 Task: Log work in the project WiseTech for the issue 'Create a new online platform for online investment courses with advanced financial modeling and analysis features' spent time as '5w 5d 15h 44m' and remaining time as '4w 5d 3h 19m' and clone the issue. Now add the issue to the epic 'Blockchain Implementation'.
Action: Mouse moved to (566, 298)
Screenshot: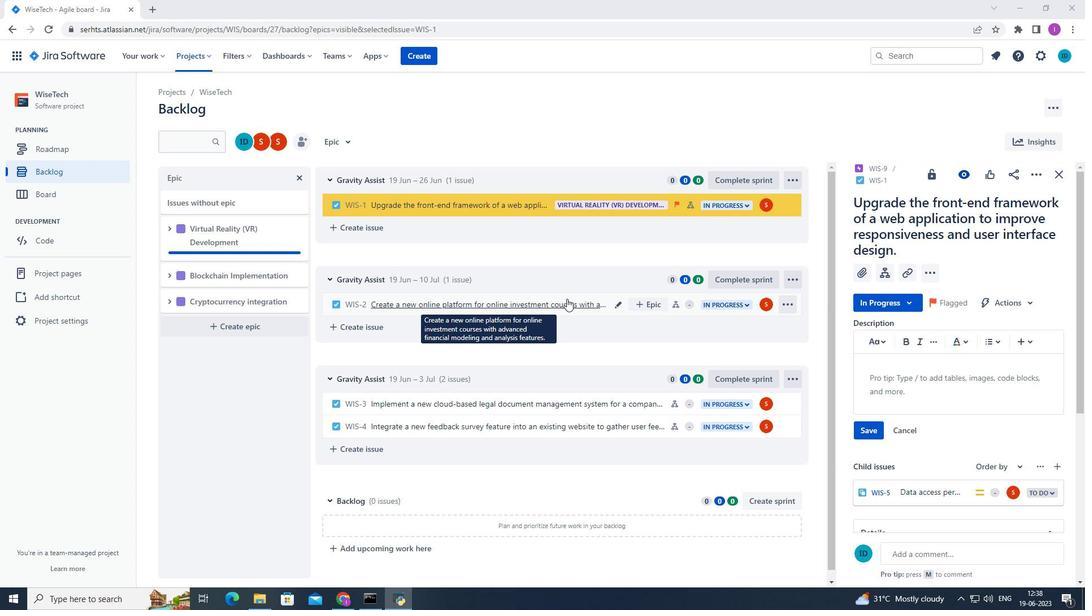 
Action: Mouse pressed left at (566, 298)
Screenshot: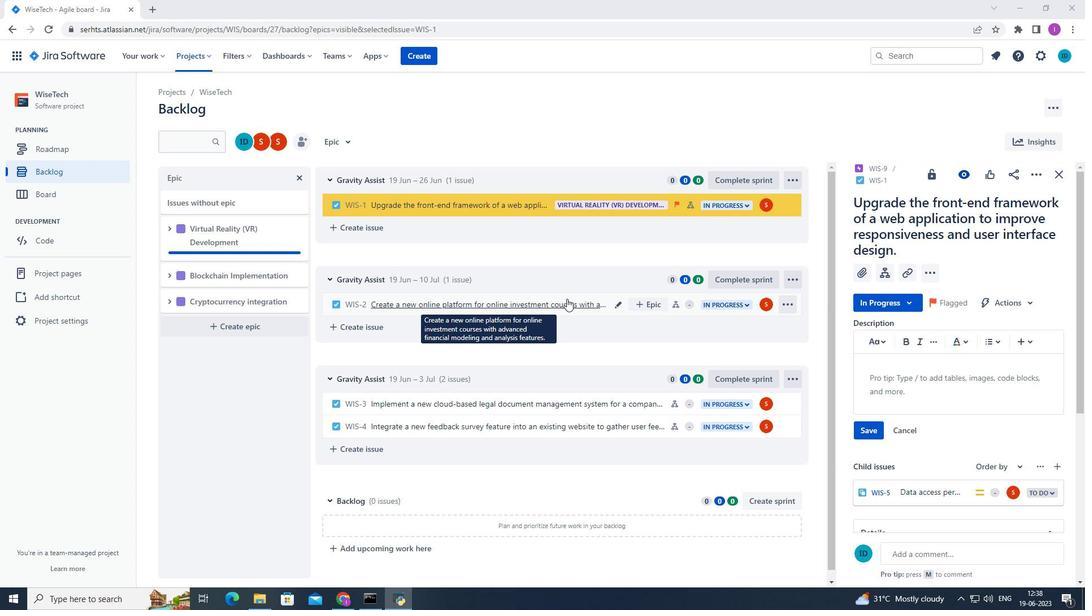 
Action: Mouse moved to (1037, 174)
Screenshot: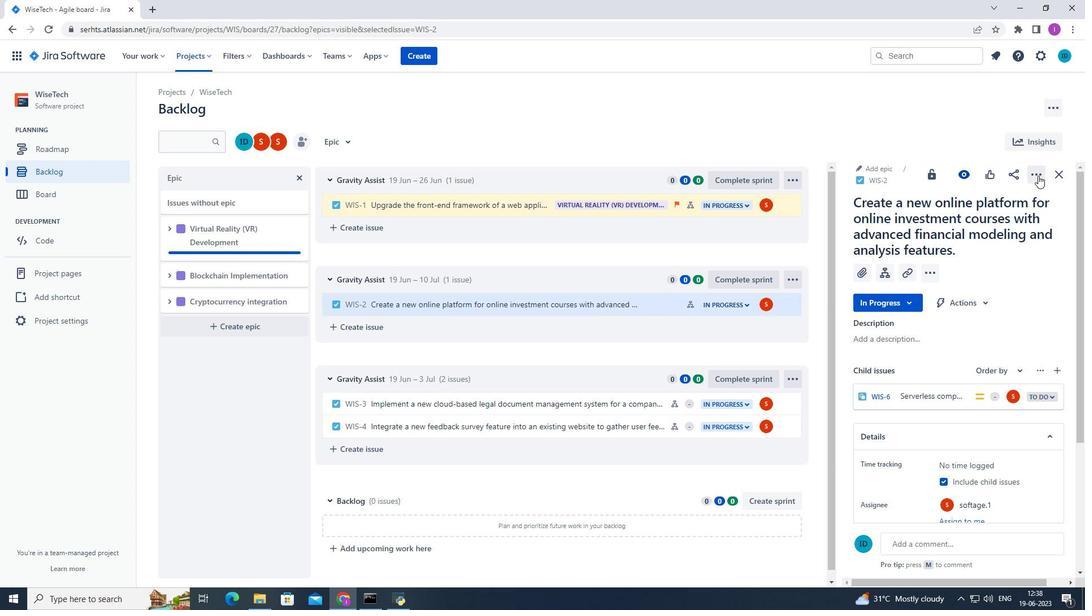 
Action: Mouse pressed left at (1037, 174)
Screenshot: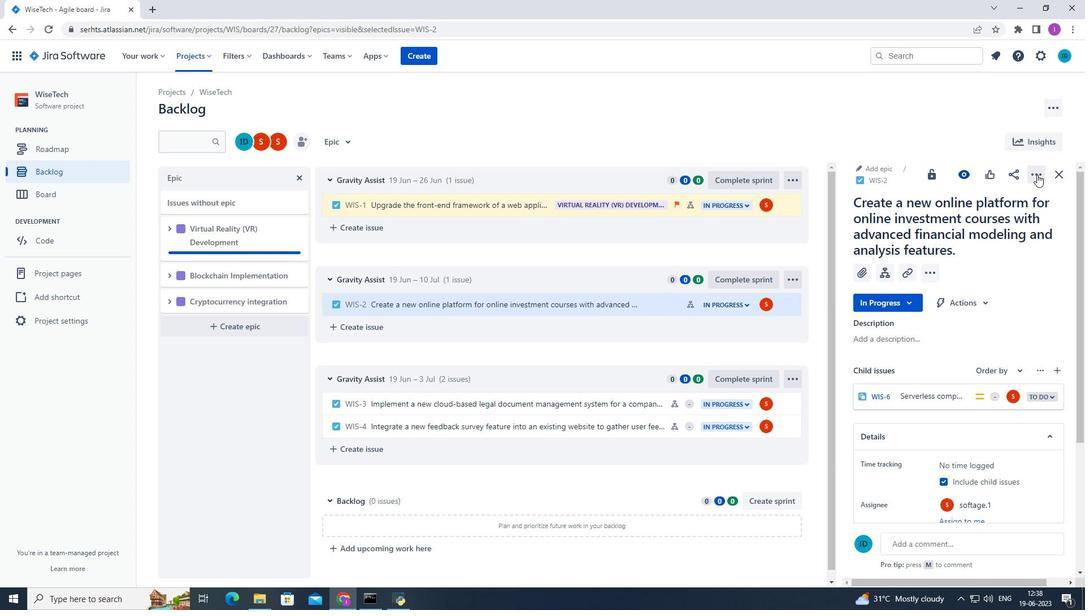 
Action: Mouse moved to (979, 205)
Screenshot: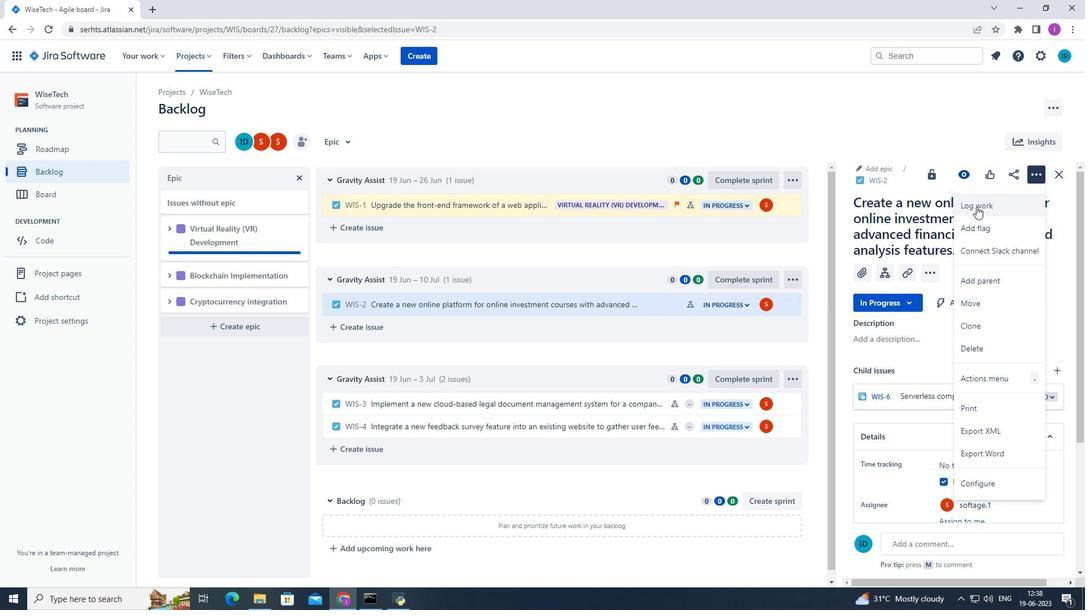 
Action: Mouse pressed left at (979, 205)
Screenshot: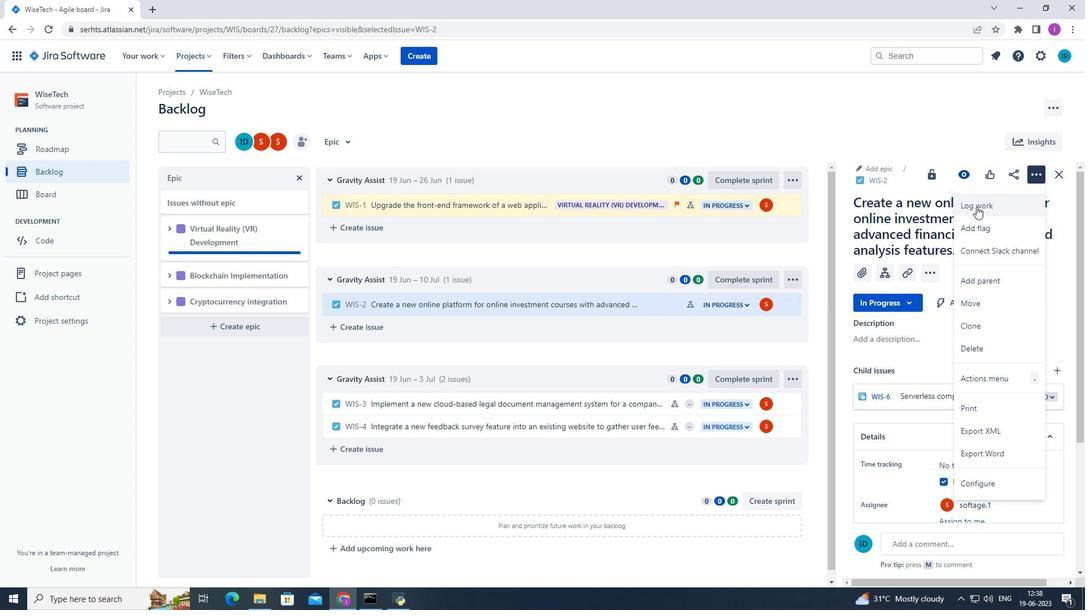 
Action: Mouse moved to (502, 170)
Screenshot: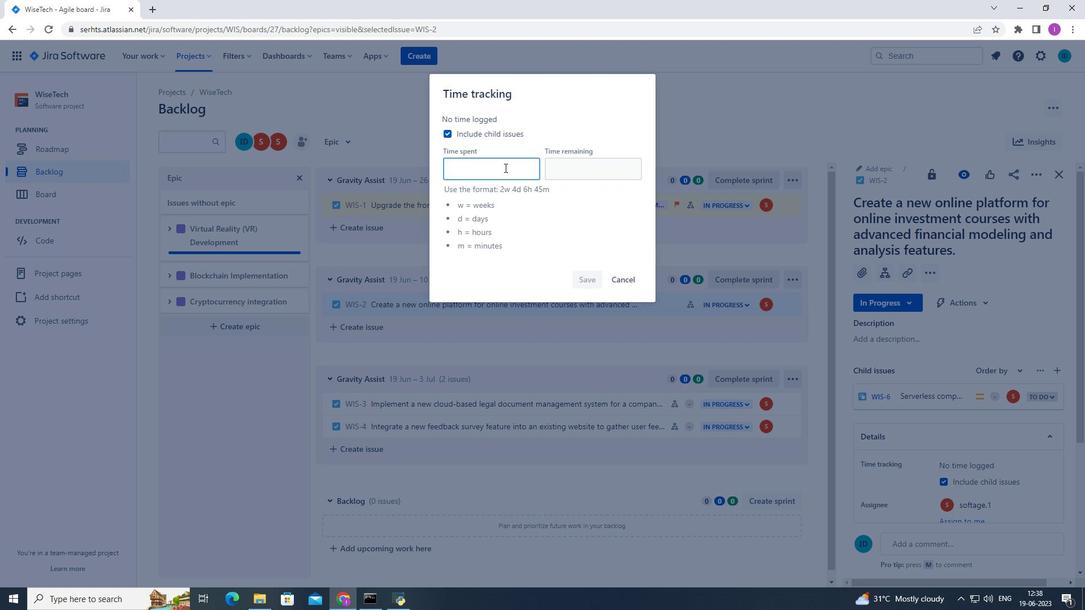 
Action: Mouse pressed left at (502, 170)
Screenshot: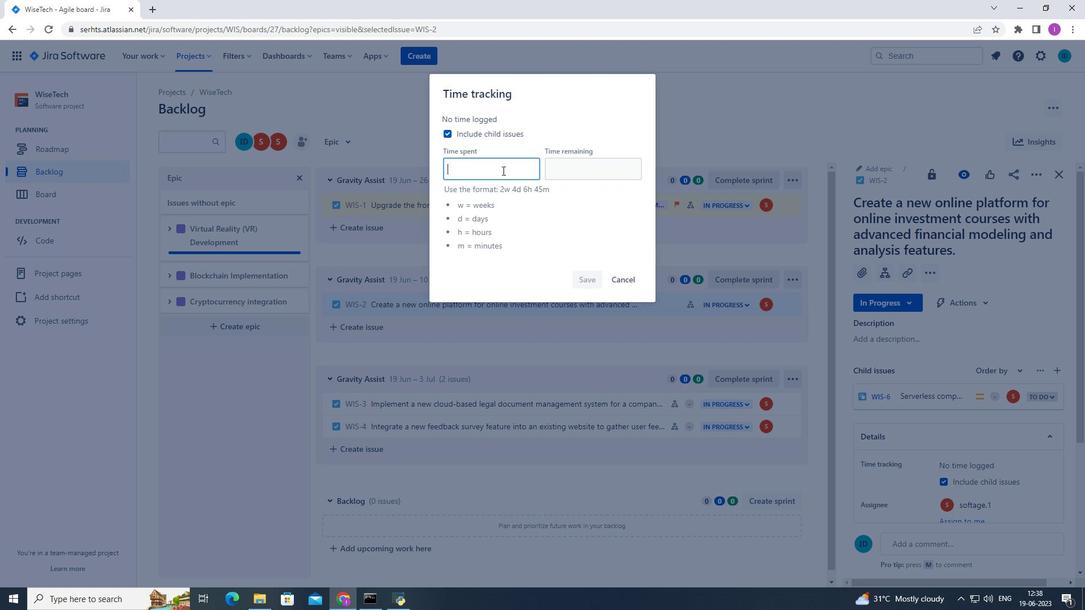 
Action: Mouse moved to (537, 169)
Screenshot: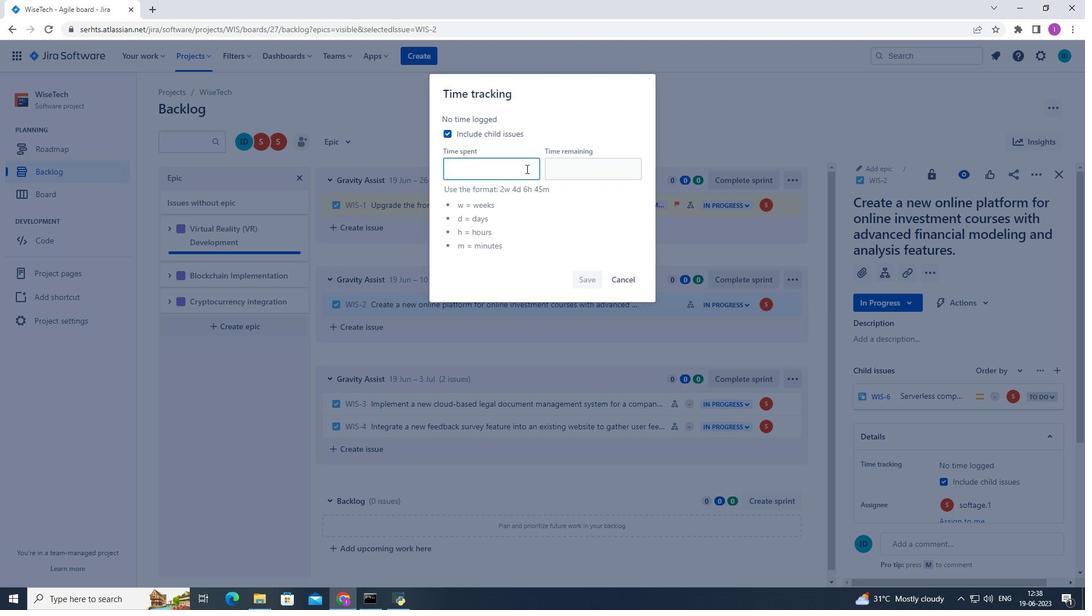 
Action: Key pressed 5q<Key.backspace>w<Key.space>5d<Key.space>15<Key.space>h<Key.backspace><Key.backspace>h<Key.space>44m
Screenshot: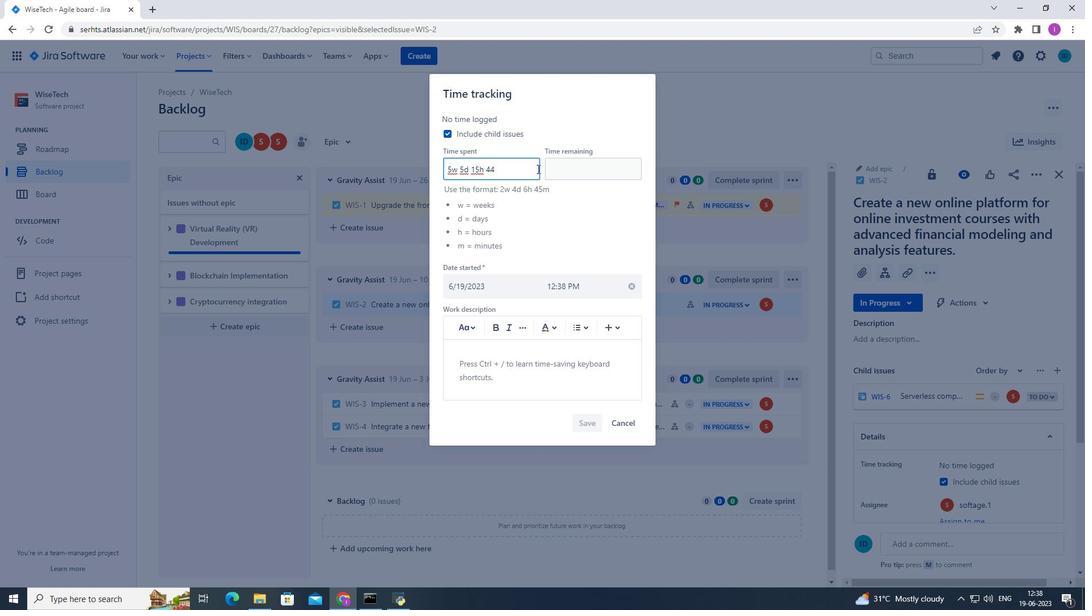 
Action: Mouse moved to (556, 168)
Screenshot: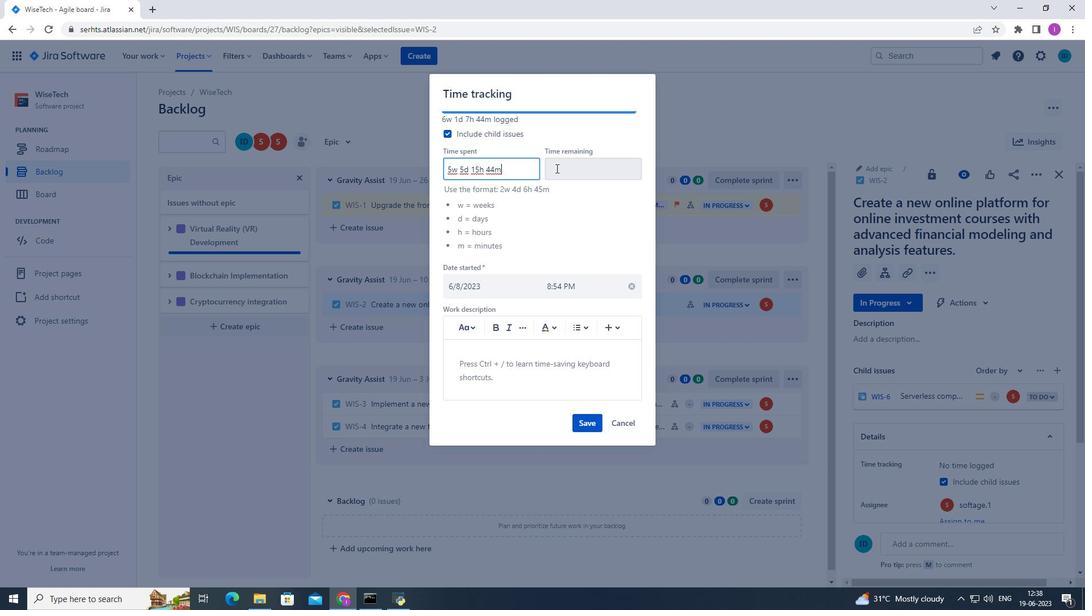 
Action: Mouse pressed left at (556, 168)
Screenshot: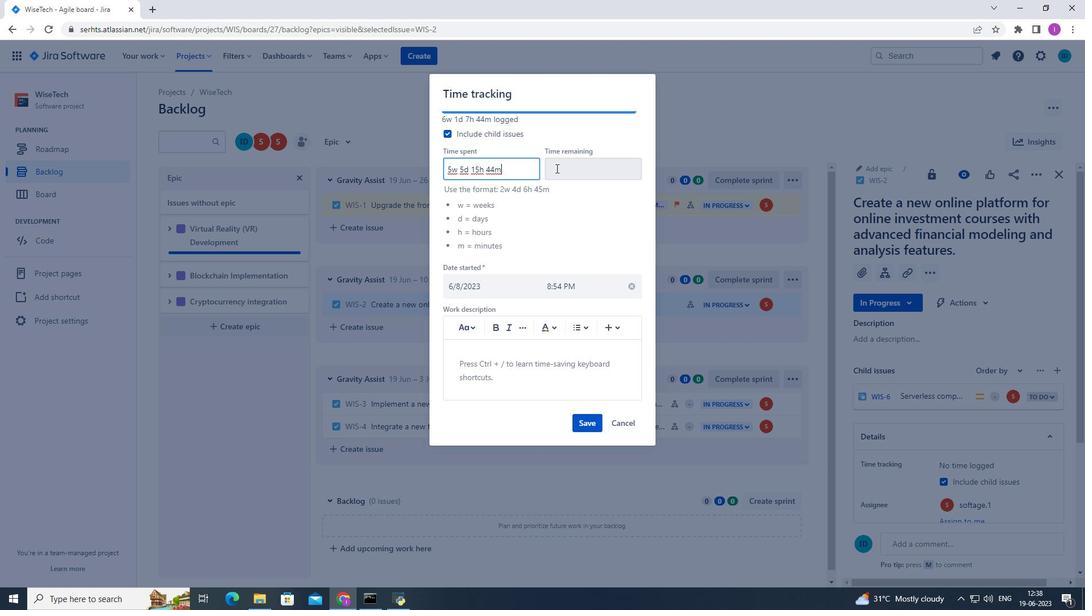 
Action: Mouse moved to (596, 159)
Screenshot: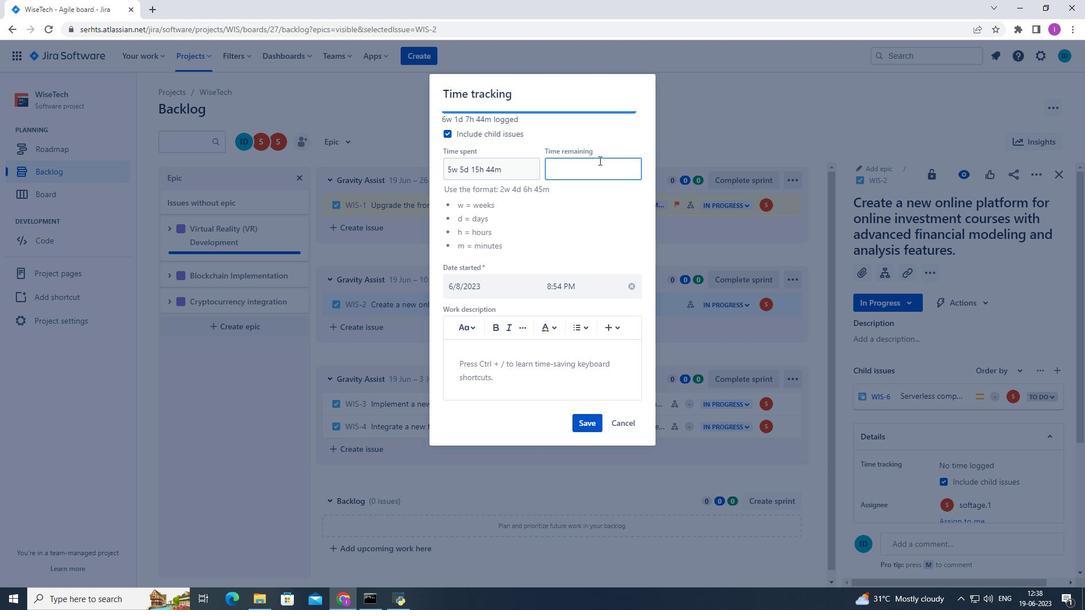 
Action: Key pressed 4w<Key.space>5d<Key.space>3h<Key.space>19m
Screenshot: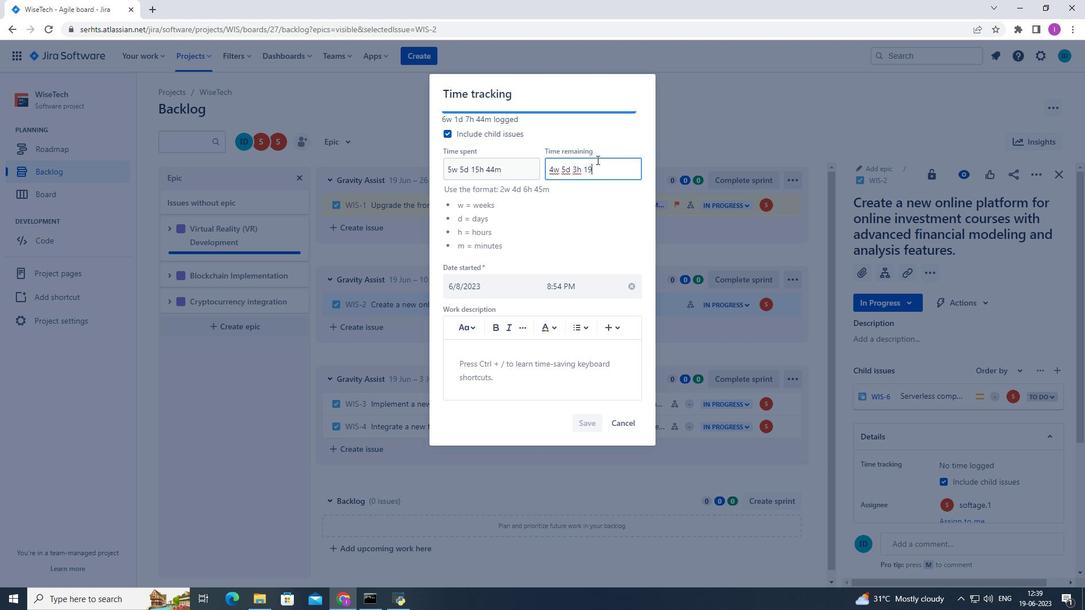 
Action: Mouse moved to (586, 425)
Screenshot: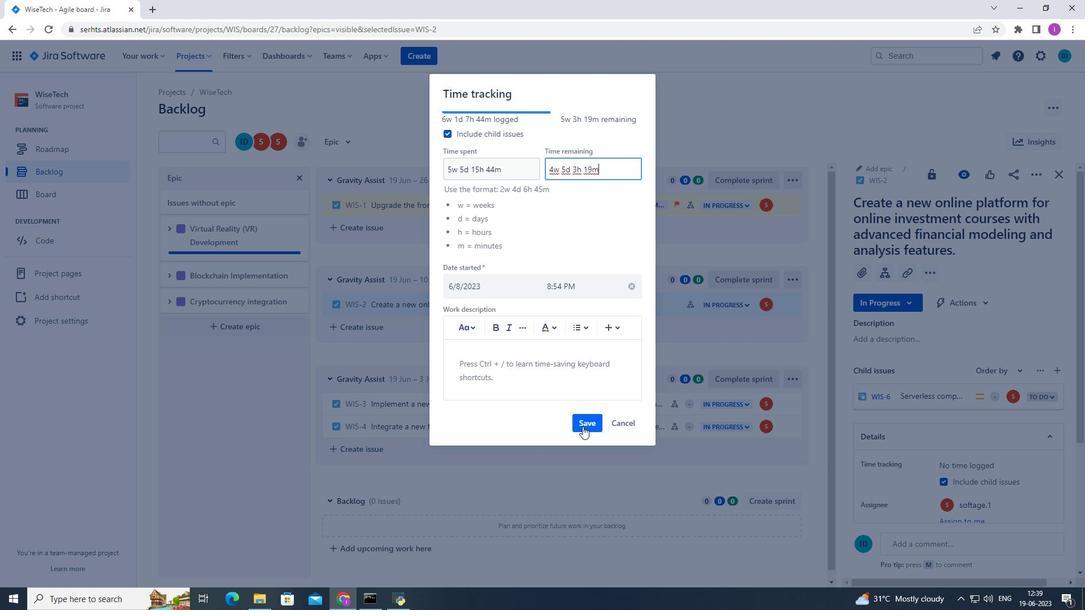 
Action: Mouse pressed left at (586, 425)
Screenshot: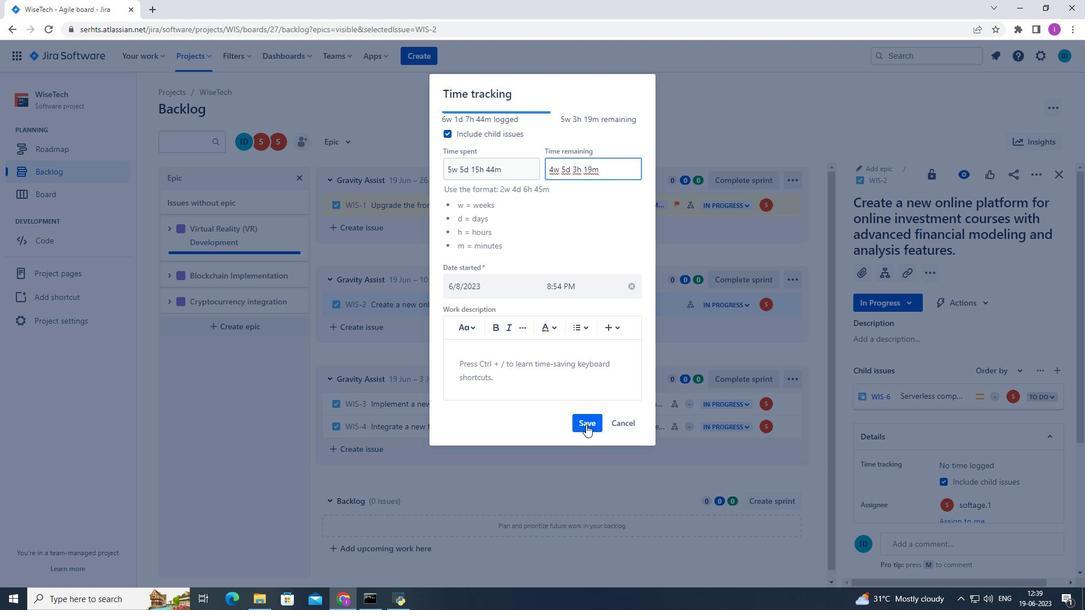 
Action: Mouse moved to (1037, 172)
Screenshot: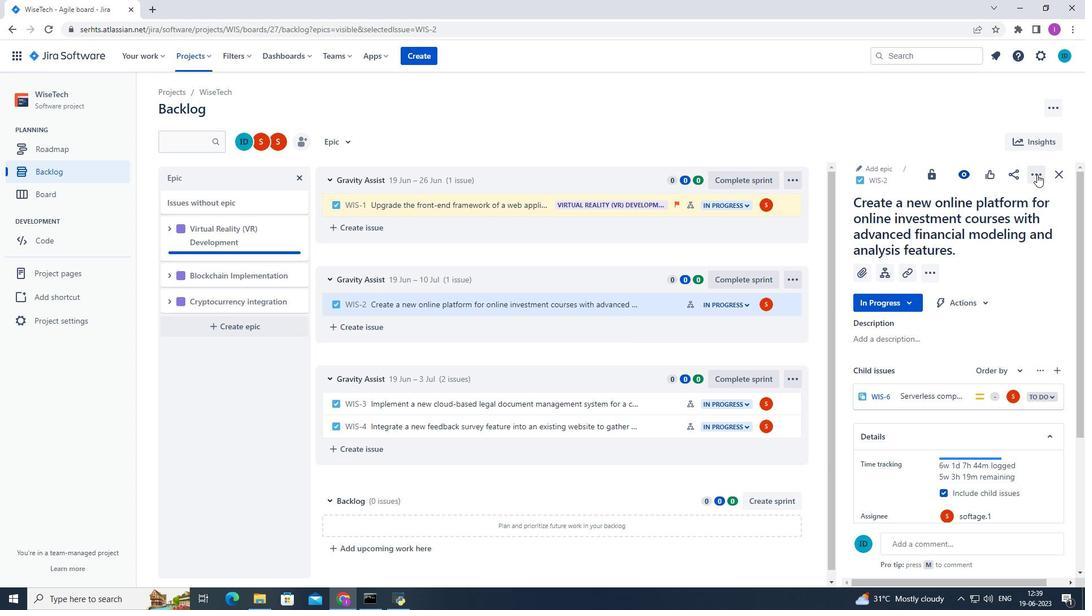 
Action: Mouse pressed left at (1037, 172)
Screenshot: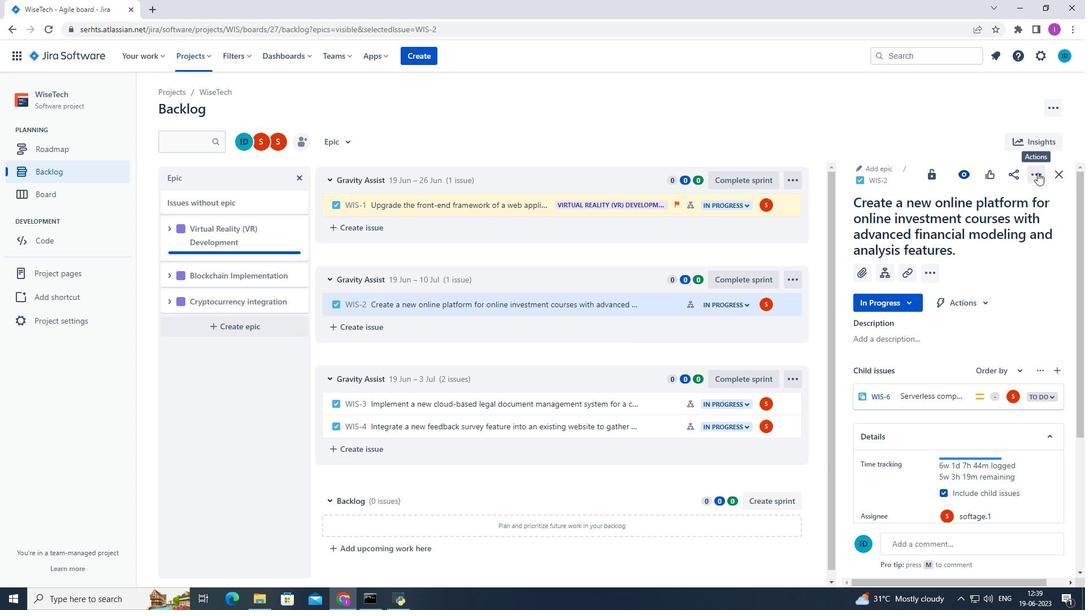 
Action: Mouse moved to (973, 325)
Screenshot: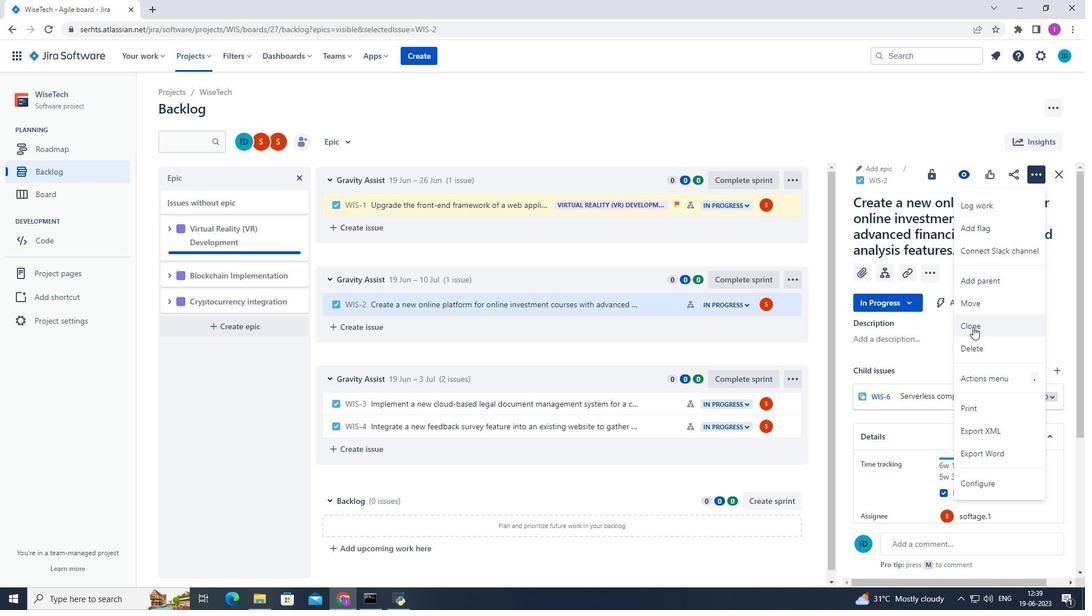 
Action: Mouse pressed left at (973, 325)
Screenshot: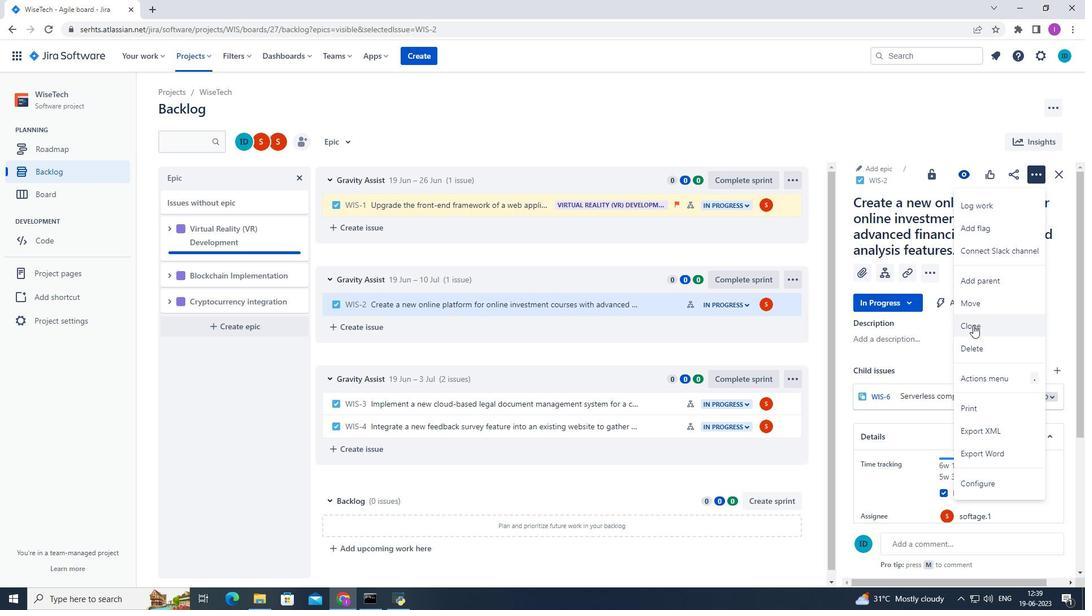 
Action: Mouse moved to (618, 243)
Screenshot: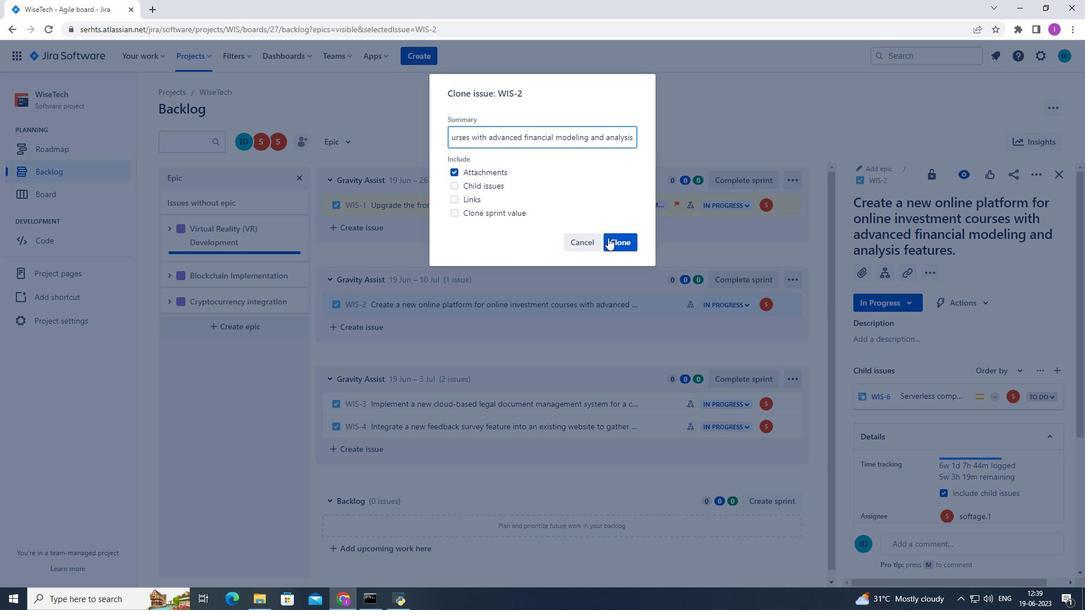 
Action: Mouse pressed left at (618, 243)
Screenshot: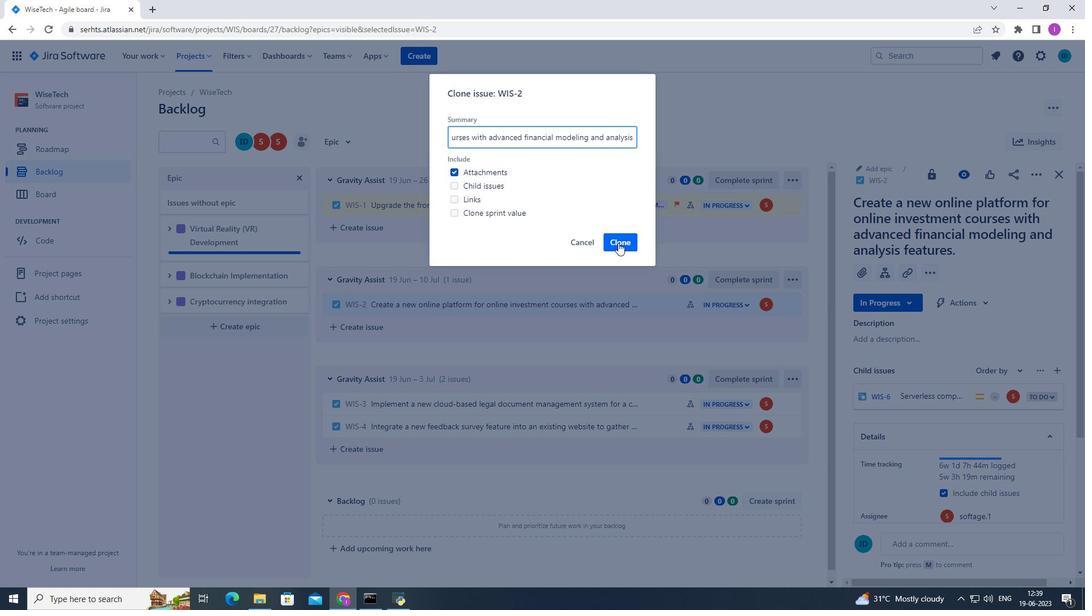 
Action: Mouse moved to (499, 436)
Screenshot: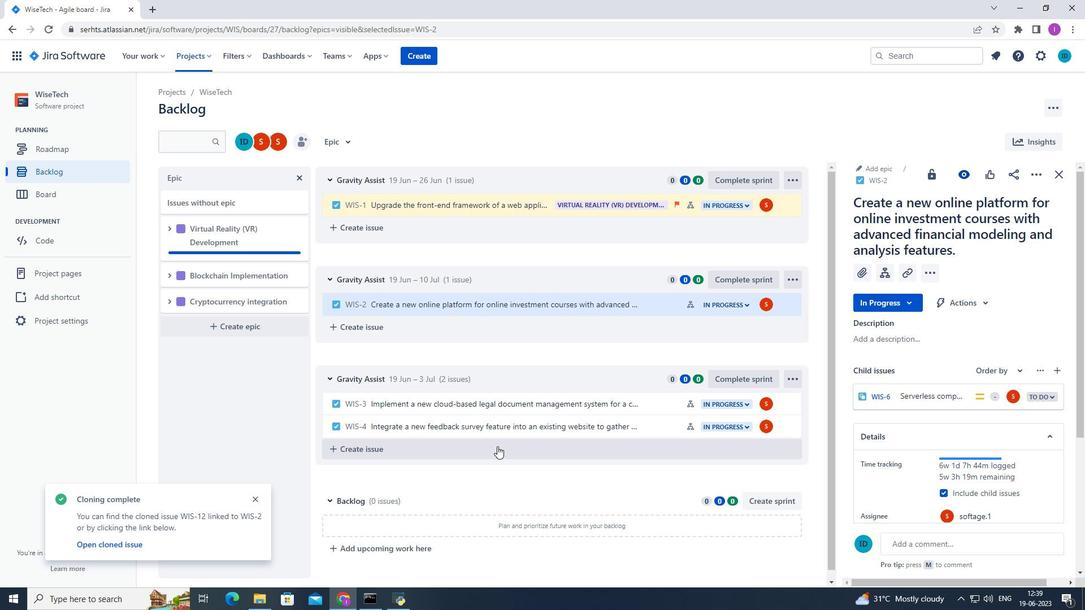 
Action: Mouse scrolled (499, 436) with delta (0, 0)
Screenshot: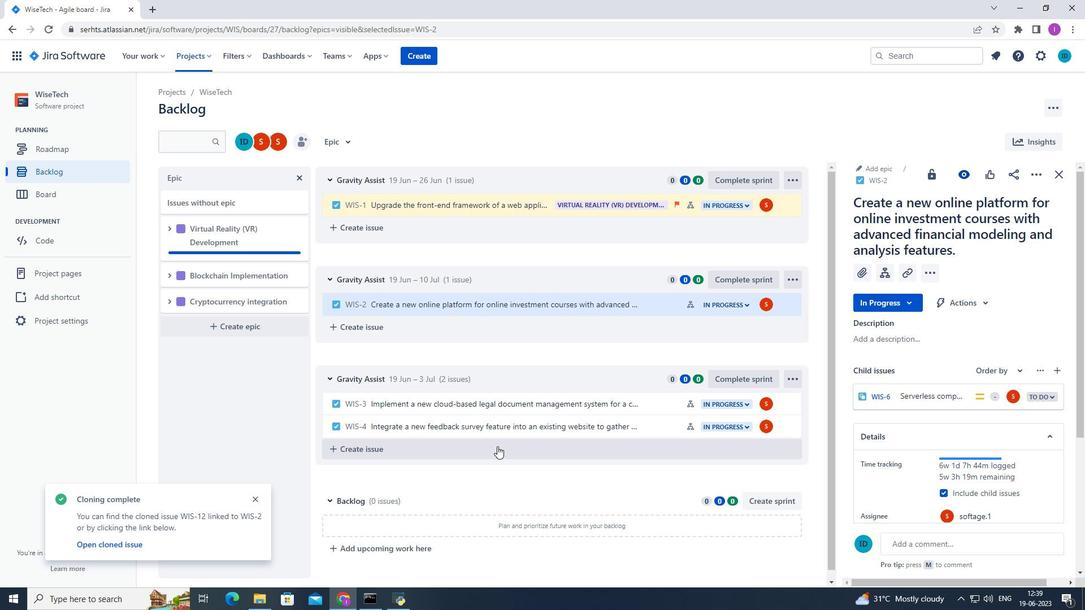 
Action: Mouse moved to (500, 436)
Screenshot: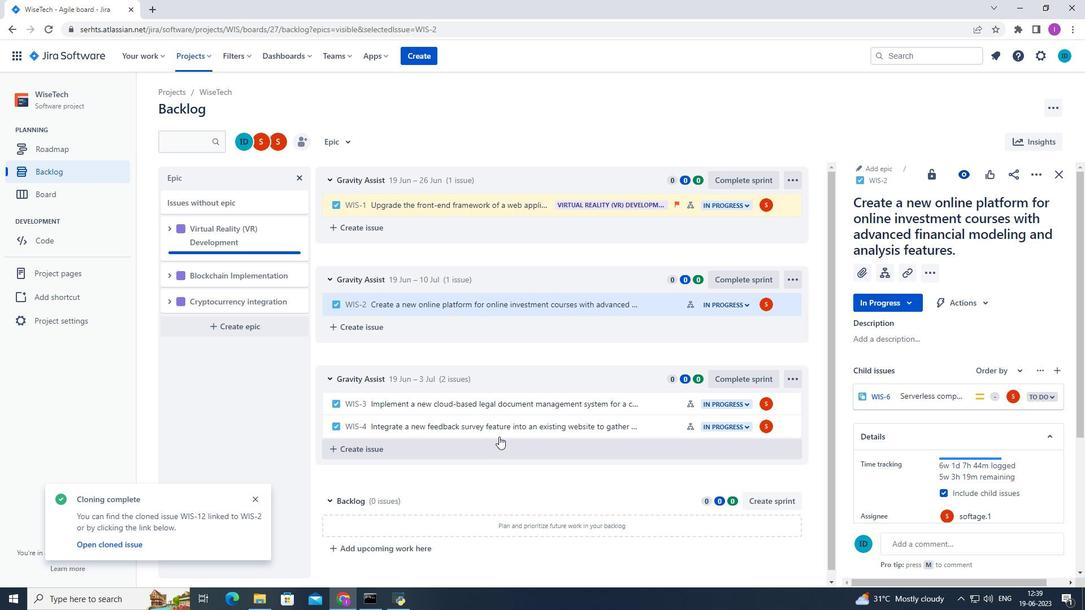 
Action: Mouse scrolled (500, 435) with delta (0, 0)
Screenshot: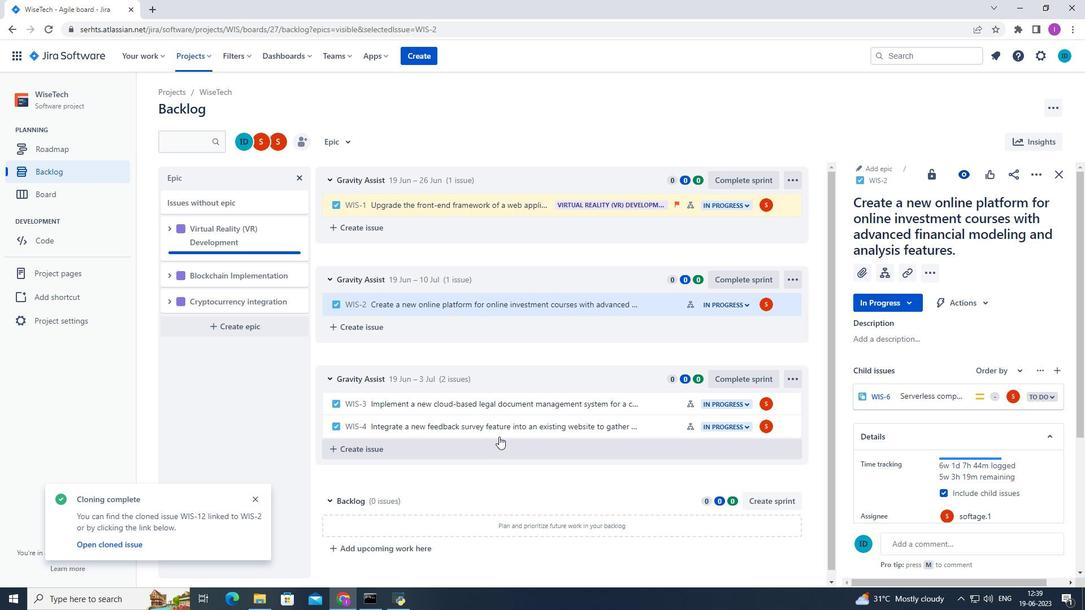 
Action: Mouse moved to (500, 436)
Screenshot: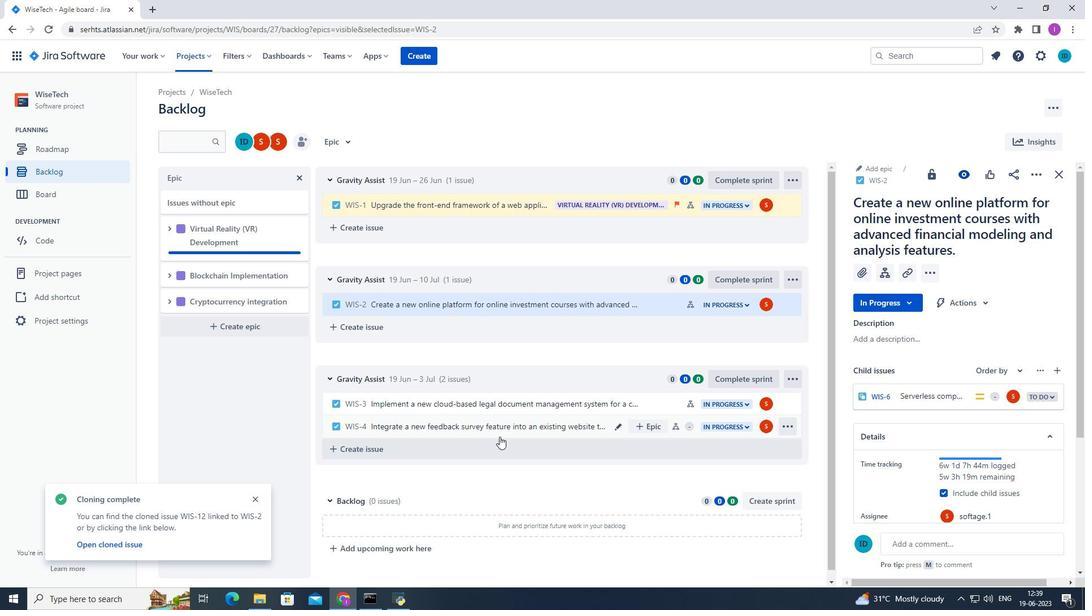 
Action: Mouse scrolled (500, 435) with delta (0, 0)
Screenshot: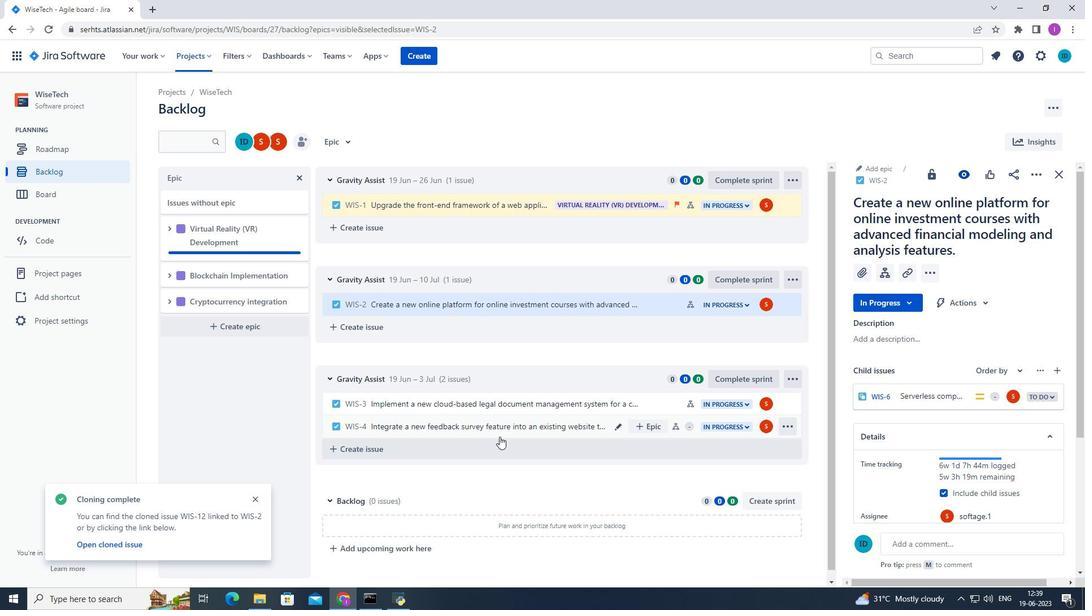 
Action: Mouse moved to (501, 436)
Screenshot: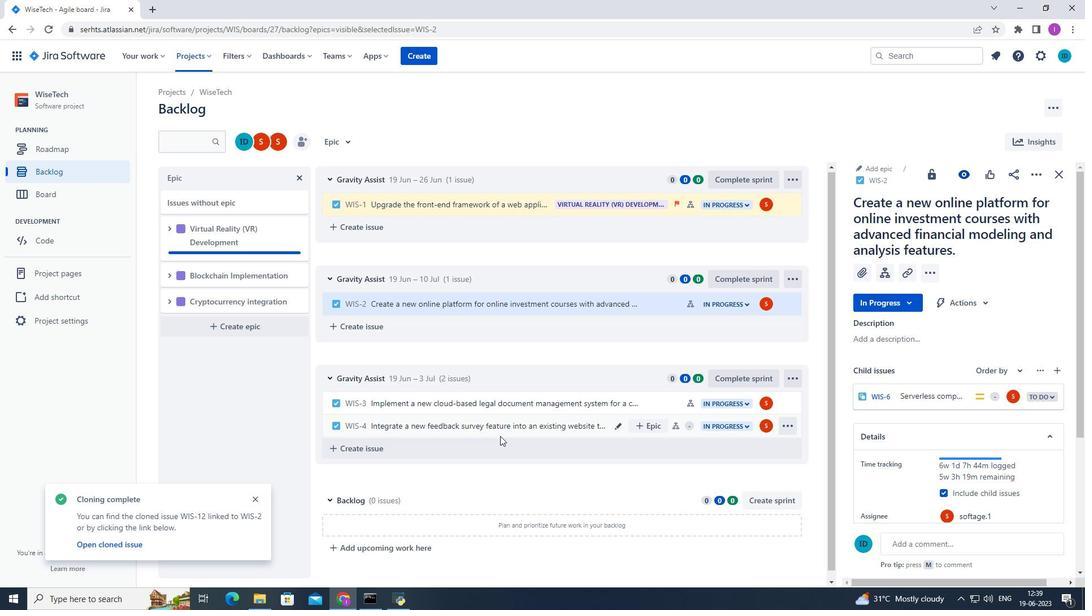 
Action: Mouse scrolled (501, 436) with delta (0, 0)
Screenshot: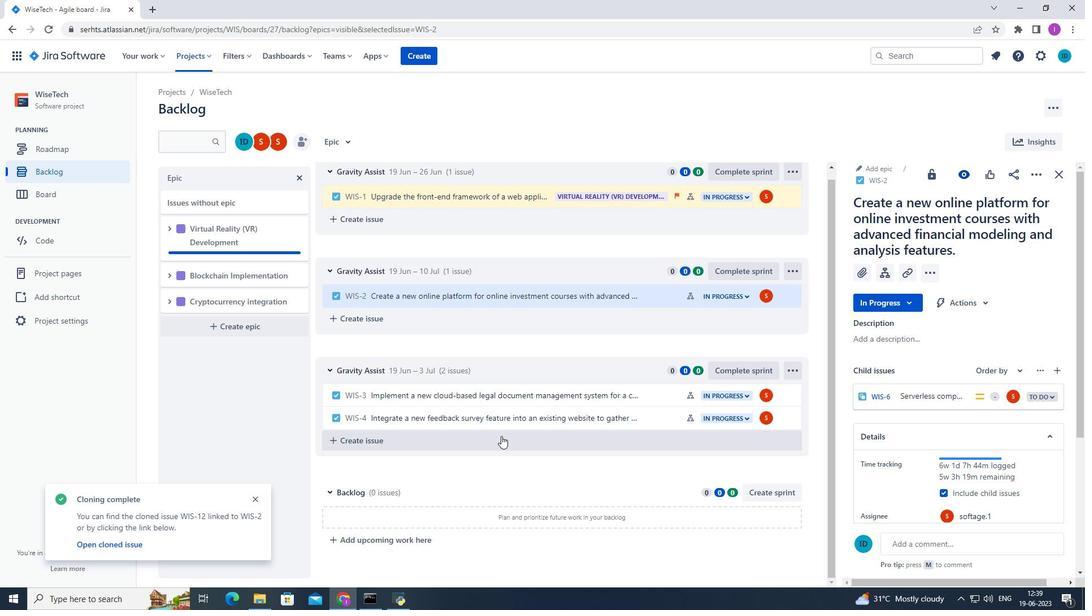 
Action: Mouse scrolled (501, 436) with delta (0, 0)
Screenshot: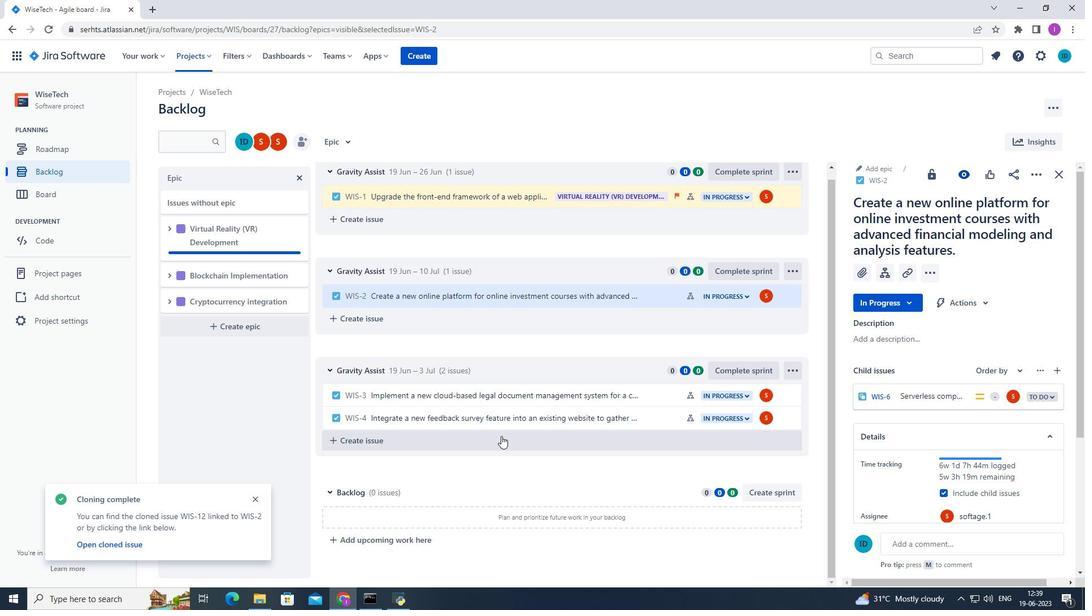 
Action: Mouse moved to (804, 284)
Screenshot: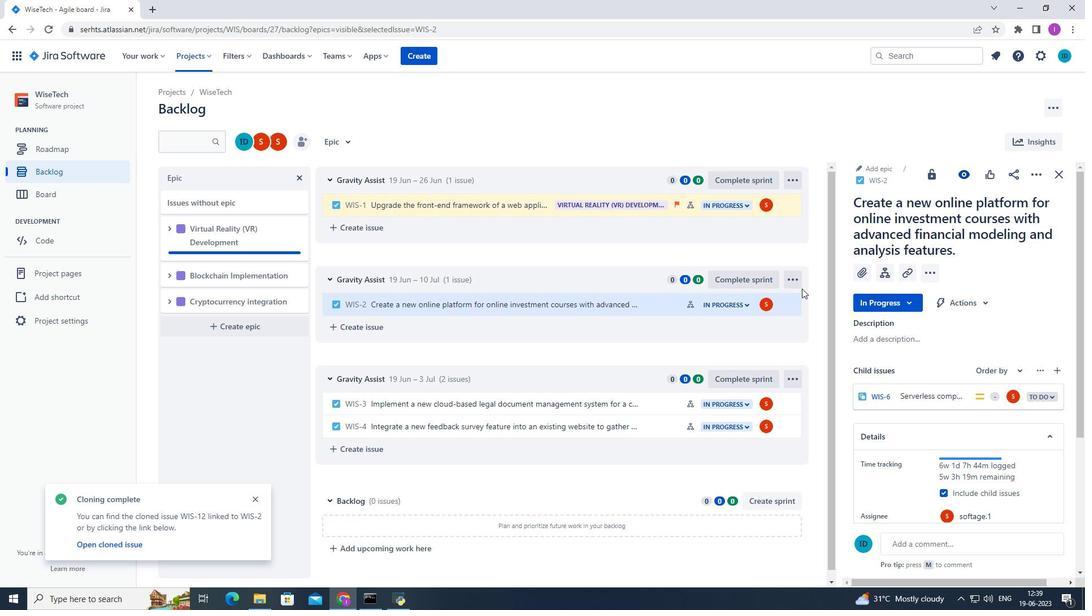 
Action: Mouse scrolled (804, 284) with delta (0, 0)
Screenshot: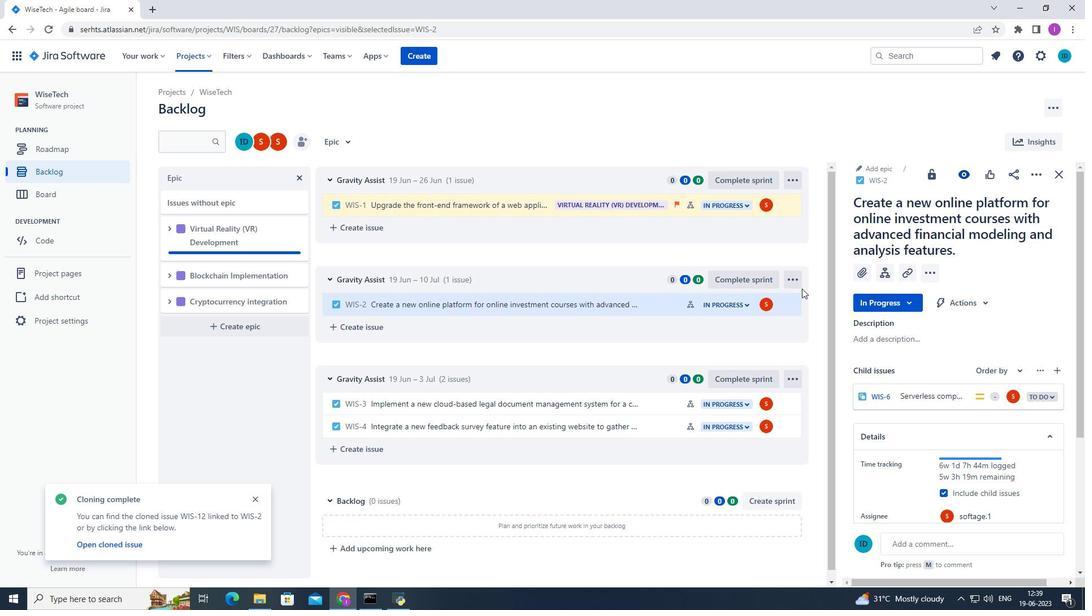 
Action: Mouse scrolled (804, 285) with delta (0, 0)
Screenshot: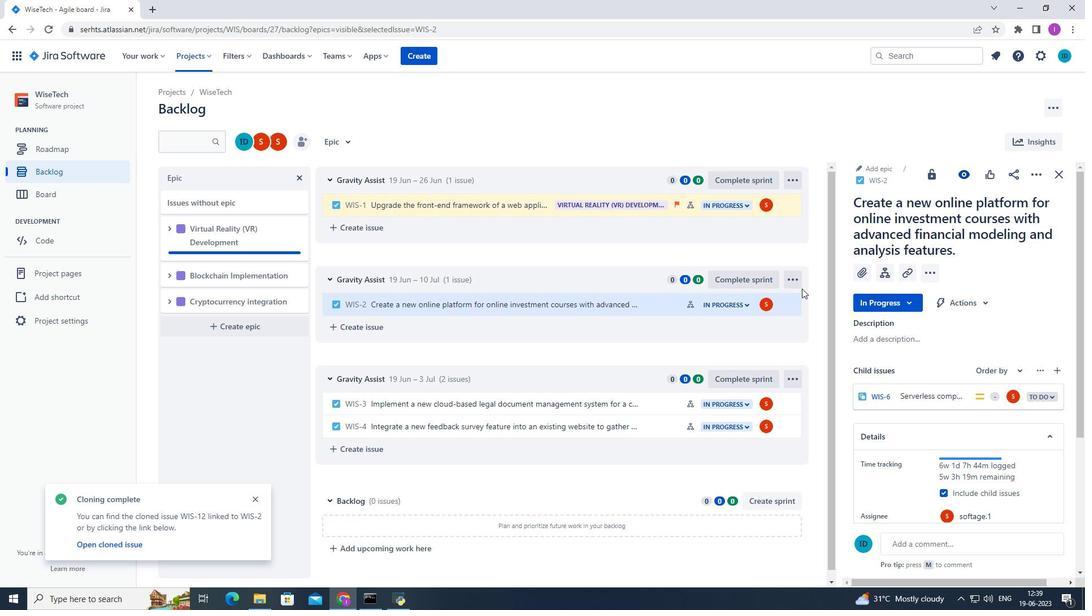 
Action: Mouse scrolled (804, 284) with delta (0, 0)
Screenshot: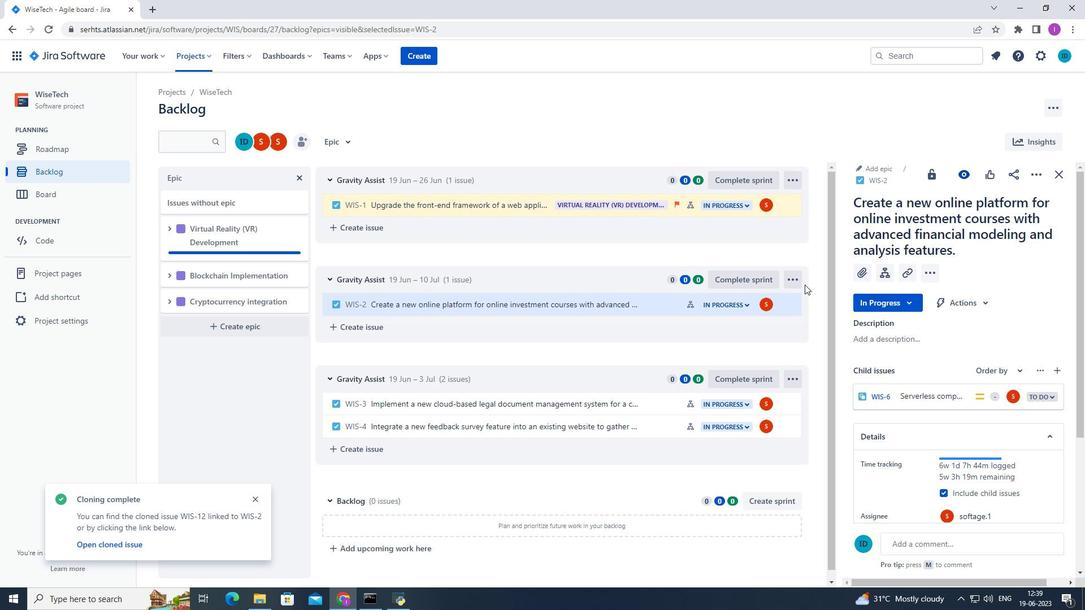 
Action: Mouse scrolled (804, 284) with delta (0, 0)
Screenshot: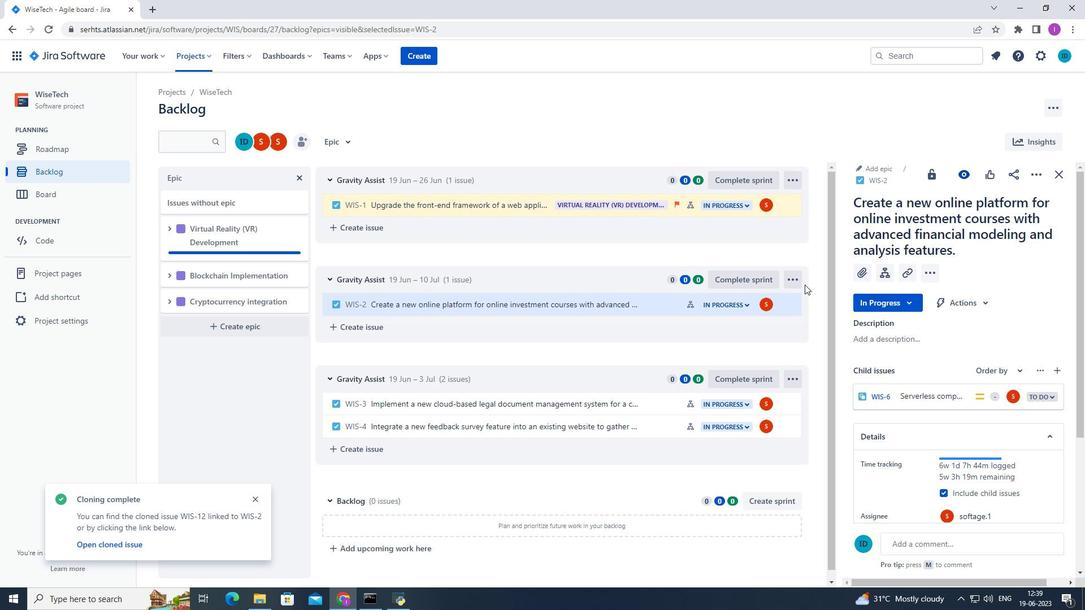 
Action: Mouse scrolled (804, 284) with delta (0, 0)
Screenshot: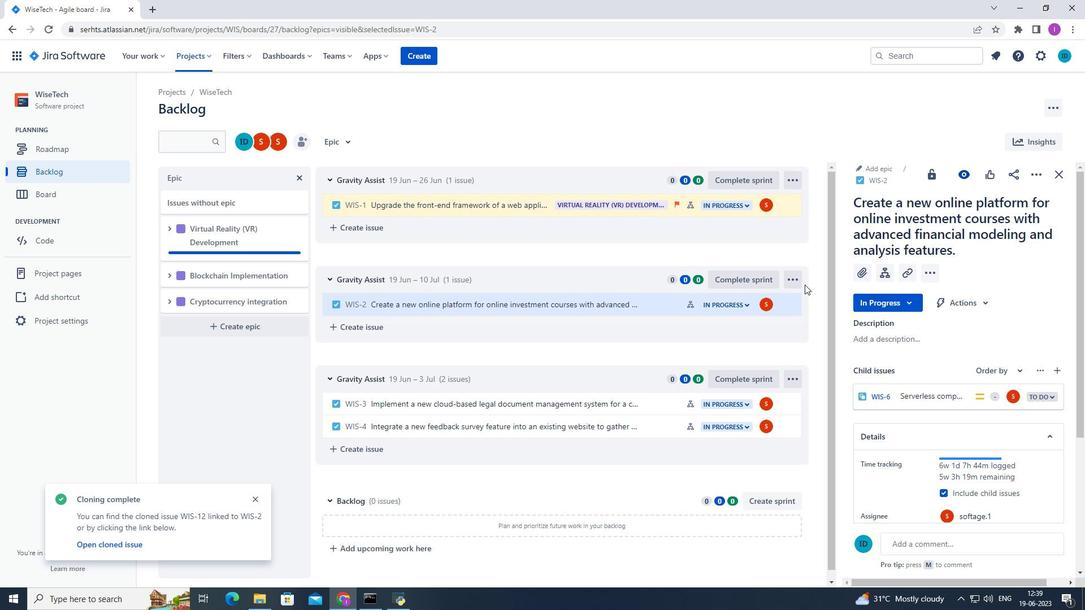 
Action: Mouse scrolled (804, 285) with delta (0, 0)
Screenshot: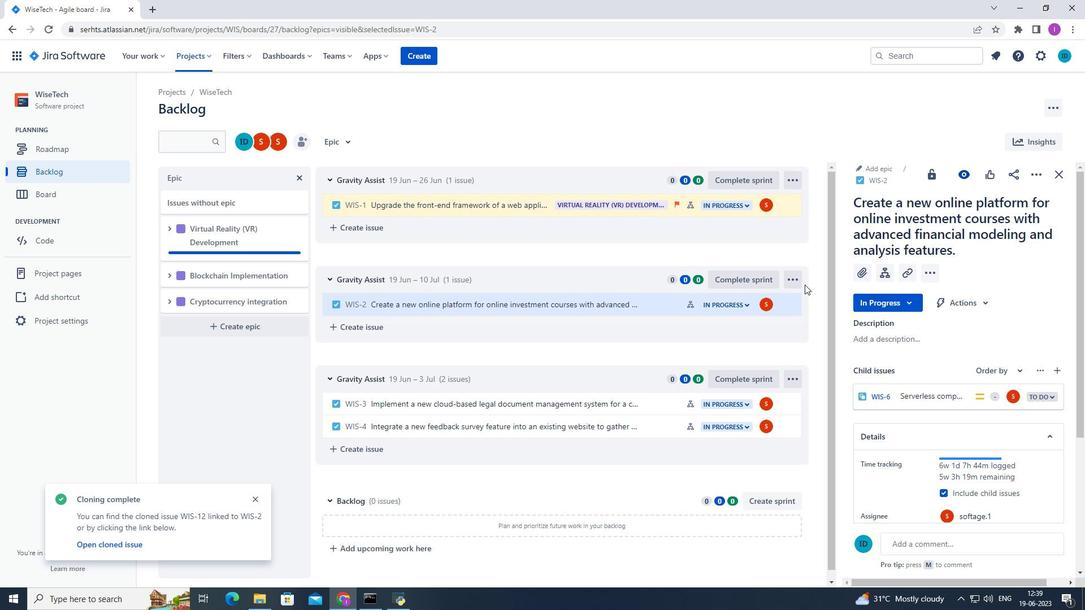 
Action: Mouse moved to (805, 284)
Screenshot: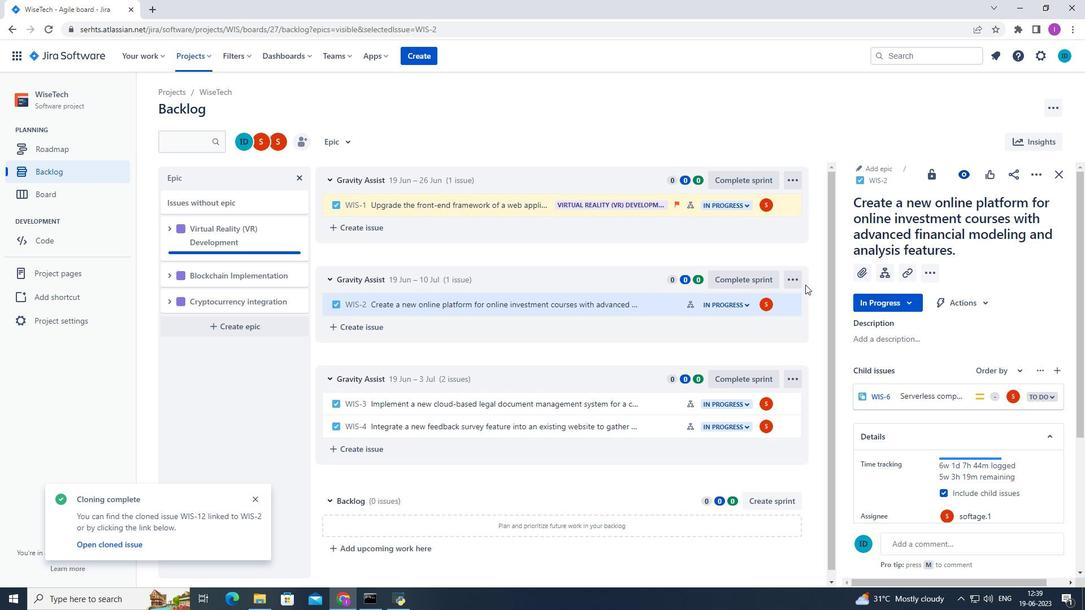 
